 Task: Create a sub task Design and Implement Solution for the task  Develop a custom data visualization tool for a company in the project AgileCollab , assign it to team member softage.2@softage.net and update the status of the sub task to  At Risk , set the priority of the sub task to Medium
Action: Mouse moved to (385, 444)
Screenshot: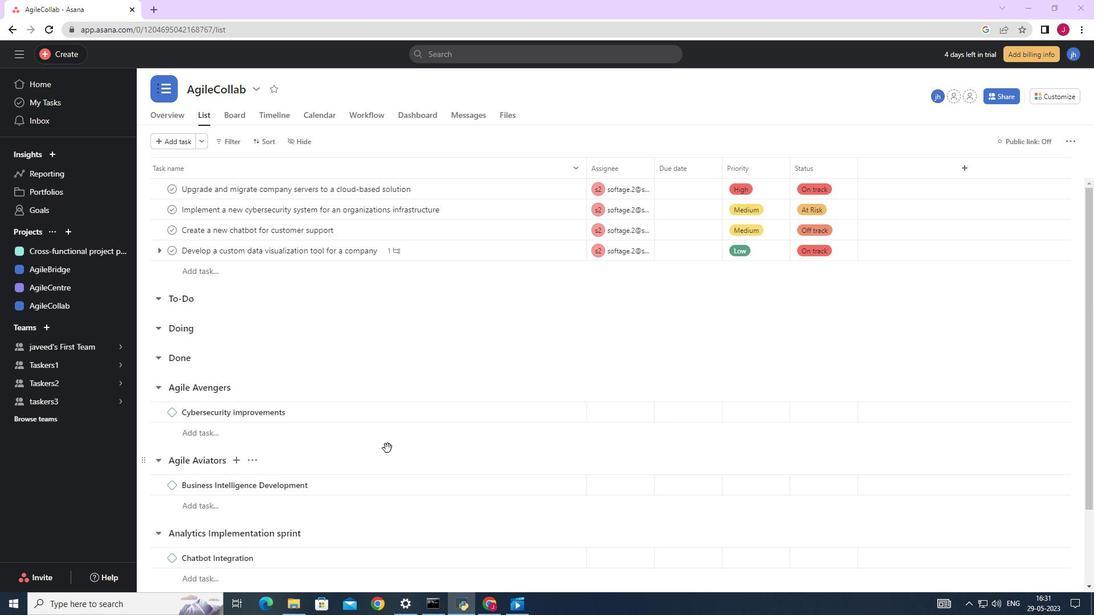 
Action: Mouse scrolled (385, 443) with delta (0, 0)
Screenshot: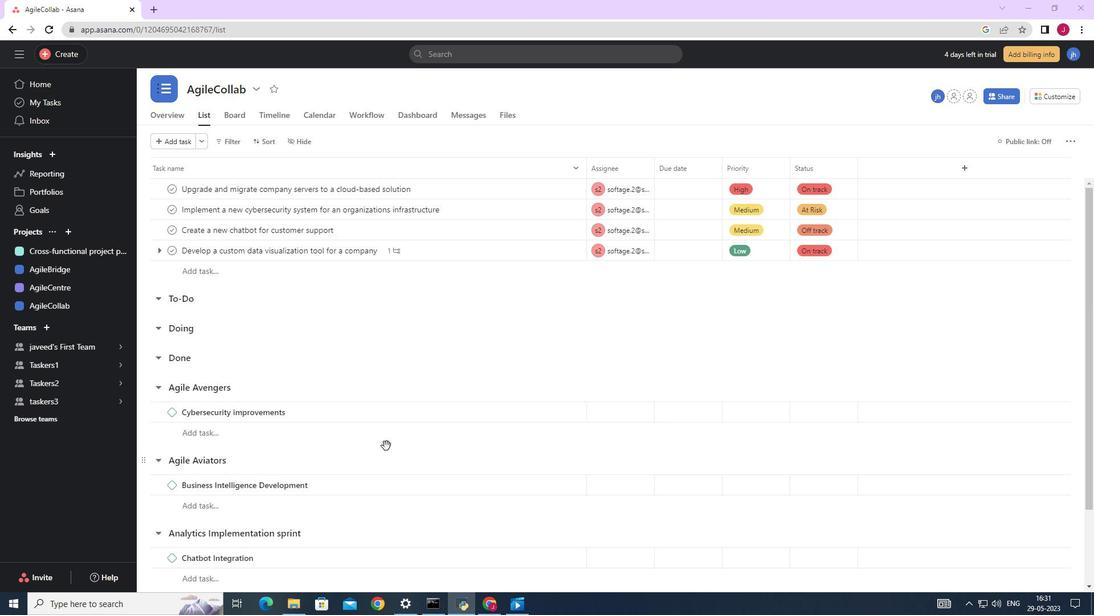 
Action: Mouse scrolled (385, 443) with delta (0, 0)
Screenshot: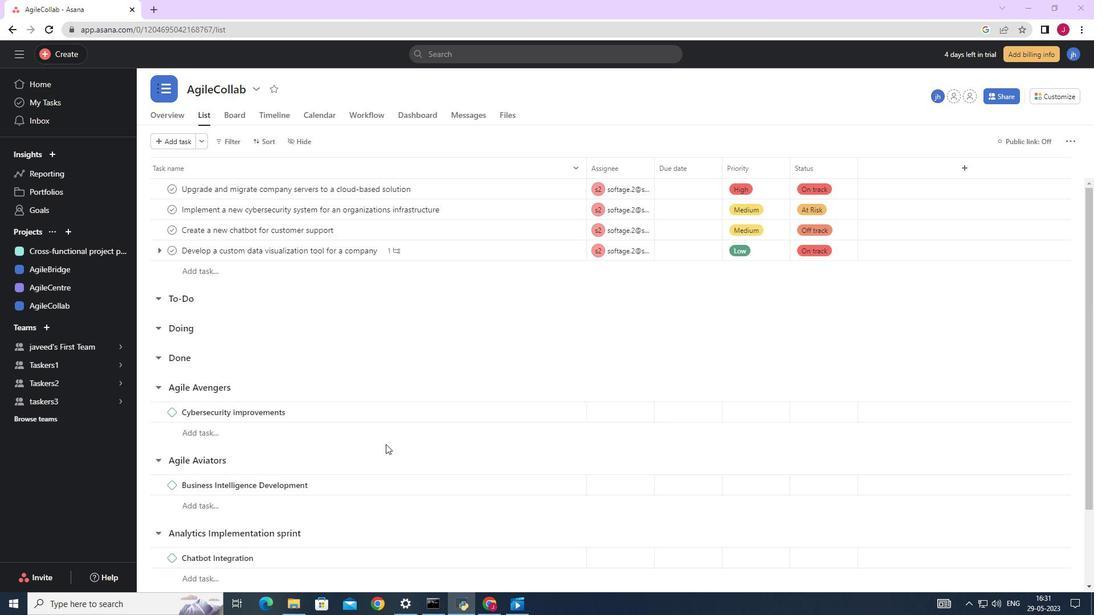 
Action: Mouse scrolled (385, 443) with delta (0, 0)
Screenshot: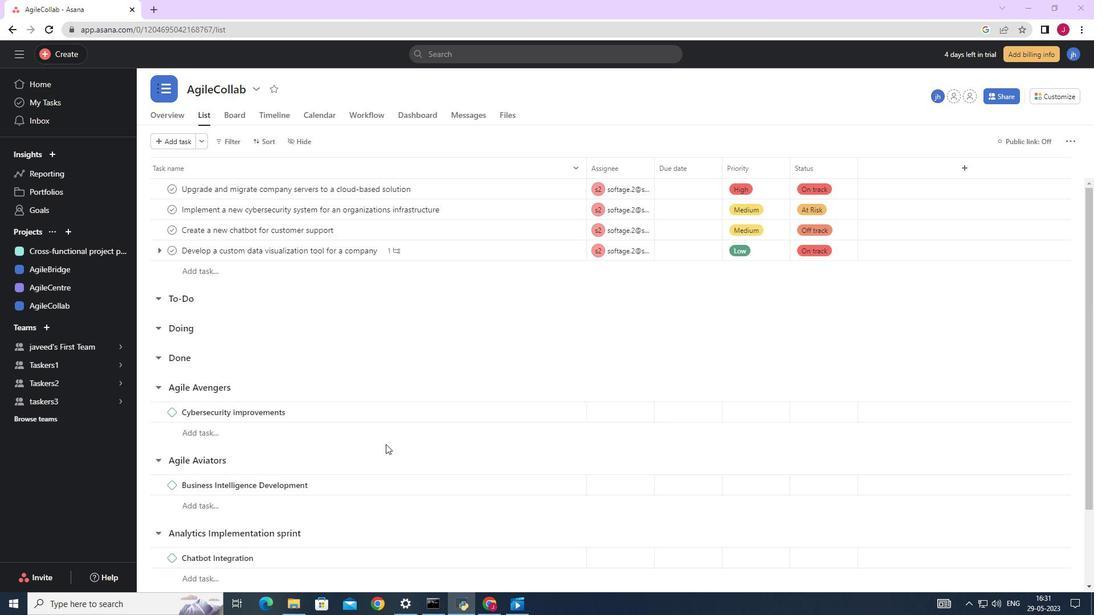 
Action: Mouse moved to (385, 441)
Screenshot: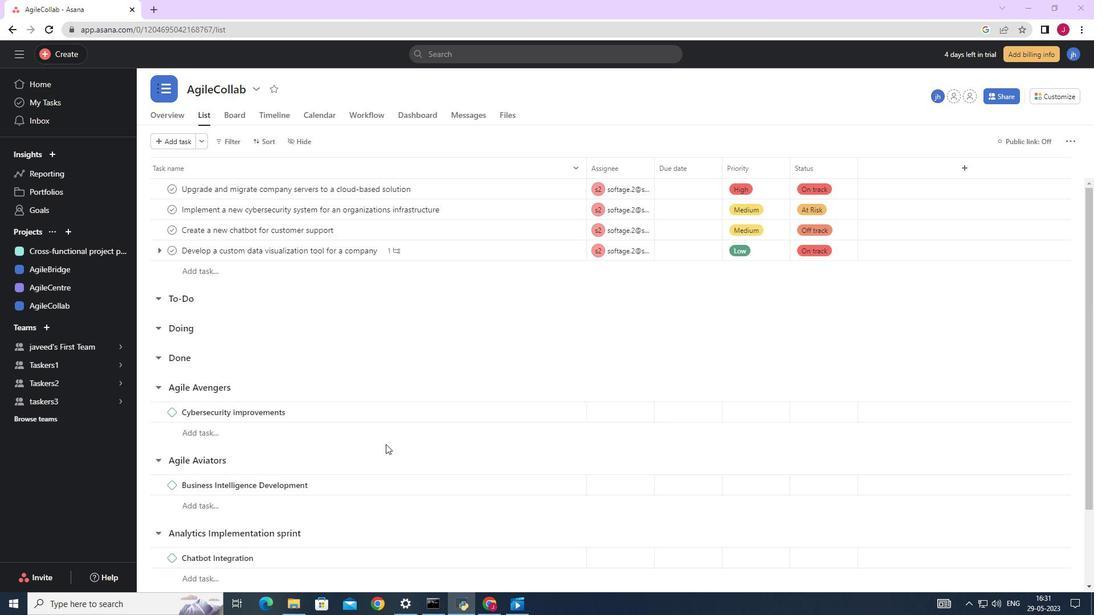 
Action: Mouse scrolled (385, 442) with delta (0, 0)
Screenshot: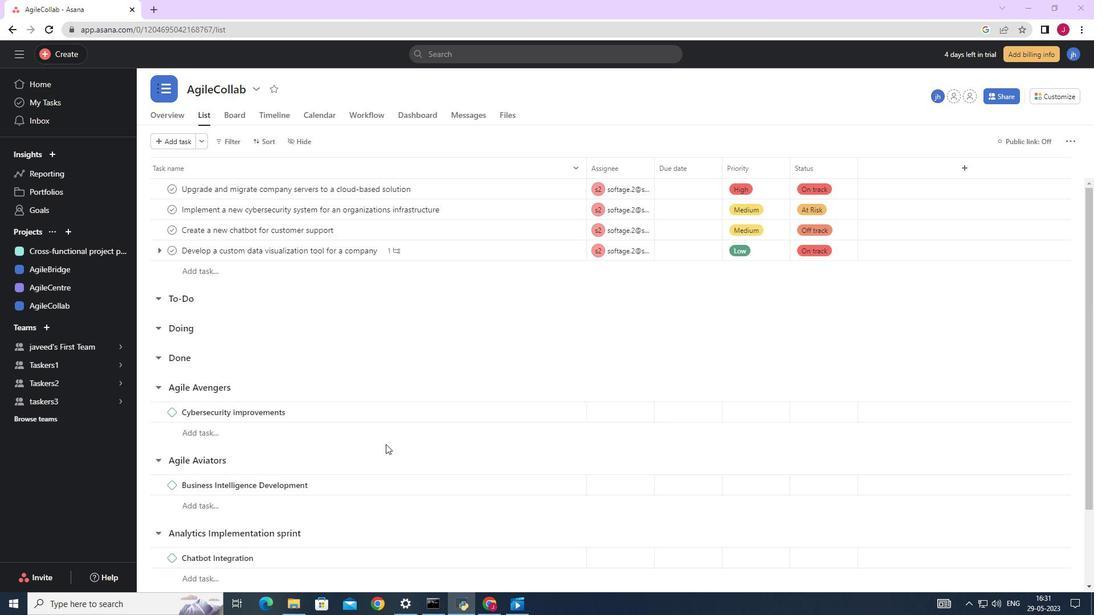 
Action: Mouse moved to (372, 370)
Screenshot: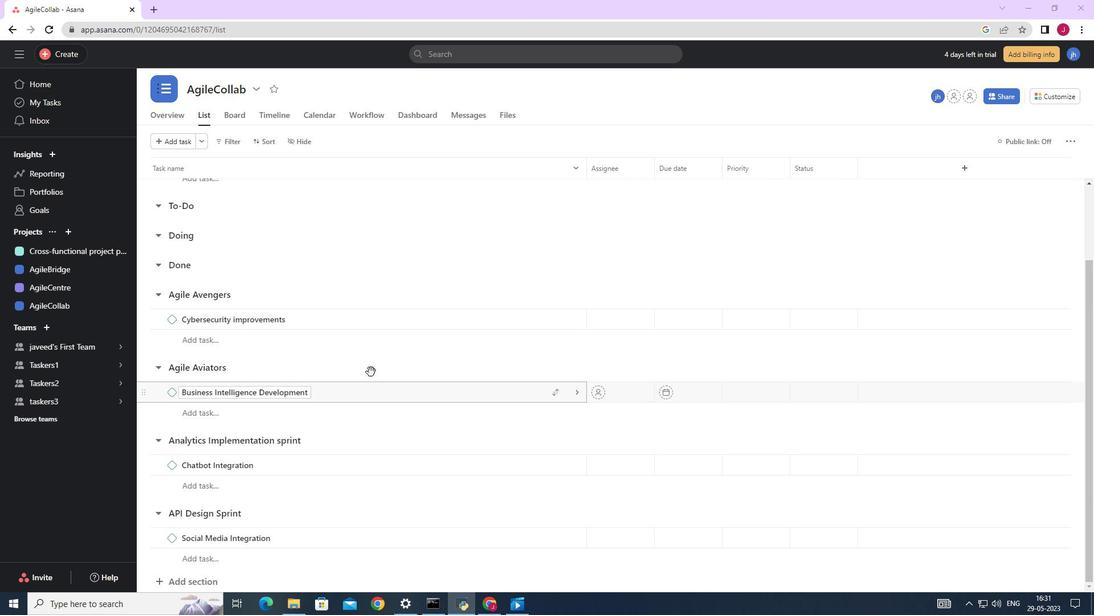 
Action: Mouse scrolled (372, 371) with delta (0, 0)
Screenshot: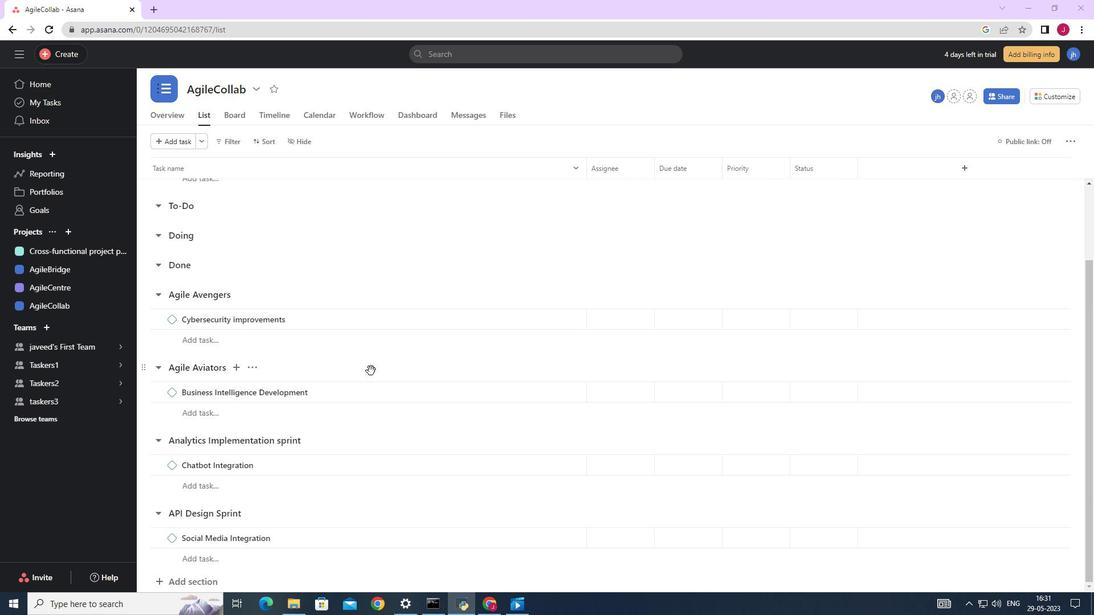 
Action: Mouse scrolled (372, 371) with delta (0, 0)
Screenshot: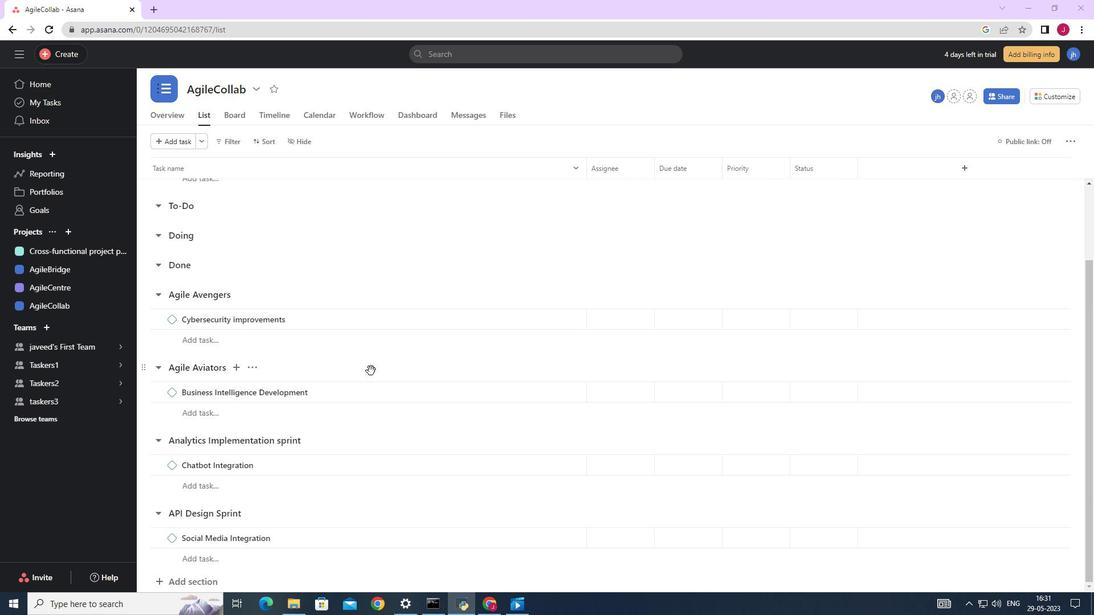 
Action: Mouse scrolled (372, 371) with delta (0, 0)
Screenshot: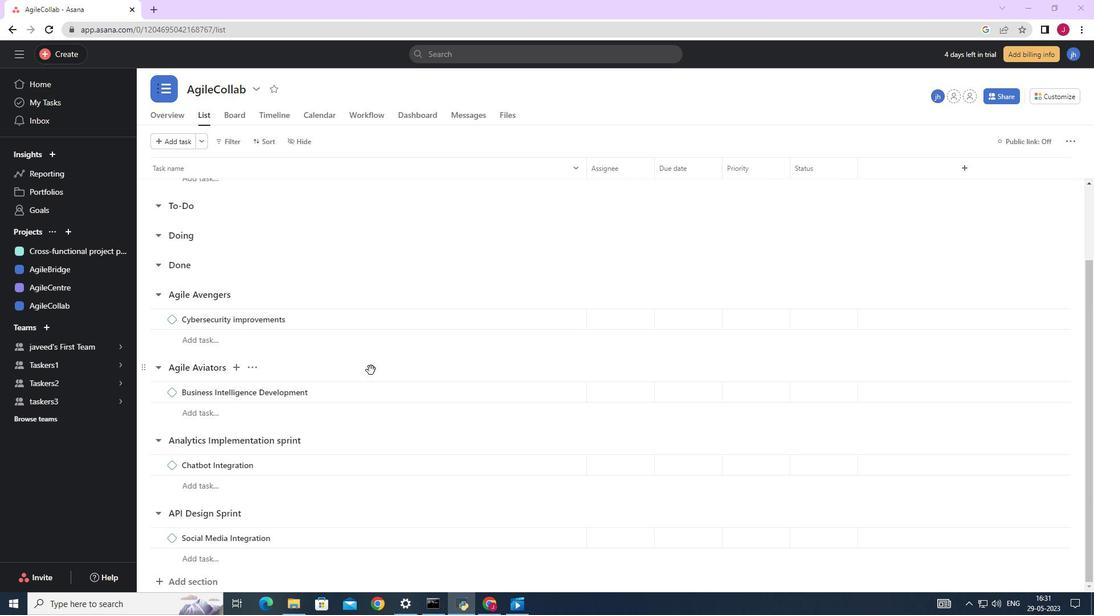 
Action: Mouse scrolled (372, 371) with delta (0, 0)
Screenshot: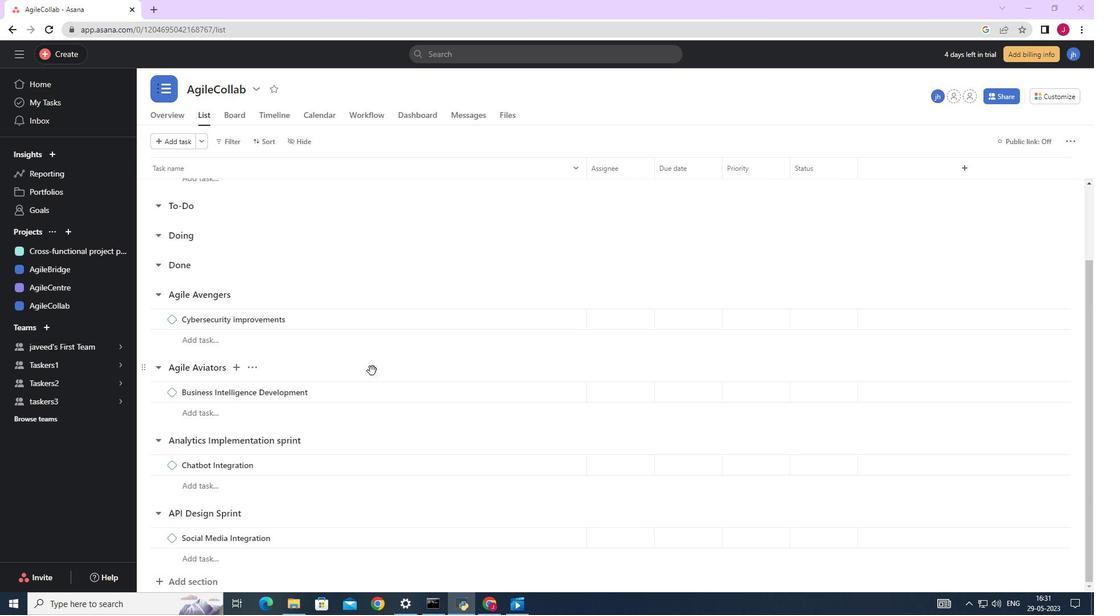 
Action: Mouse moved to (542, 250)
Screenshot: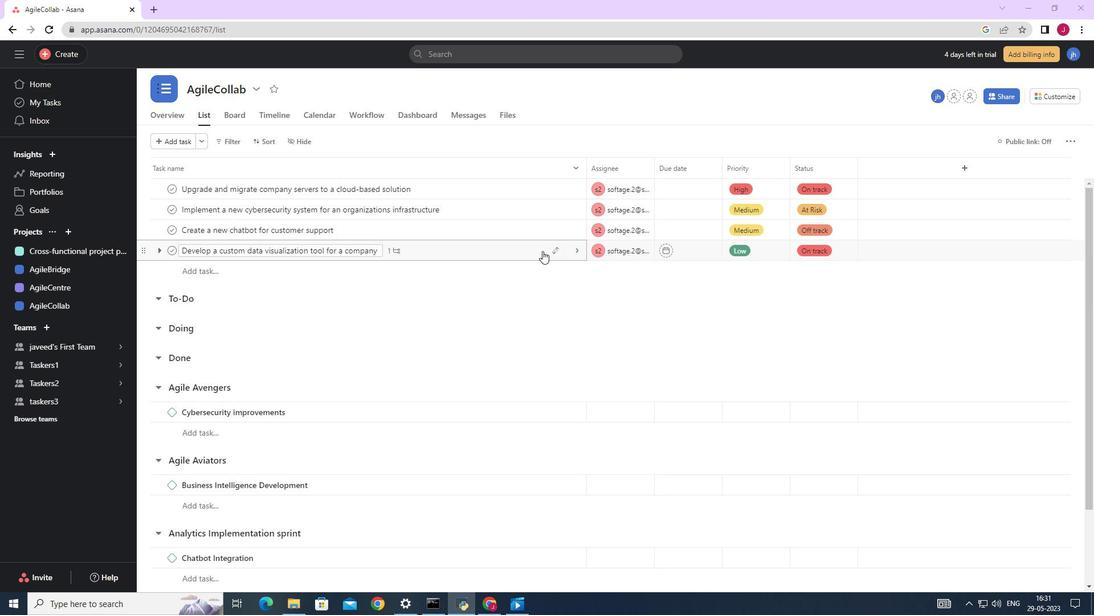 
Action: Mouse pressed left at (542, 250)
Screenshot: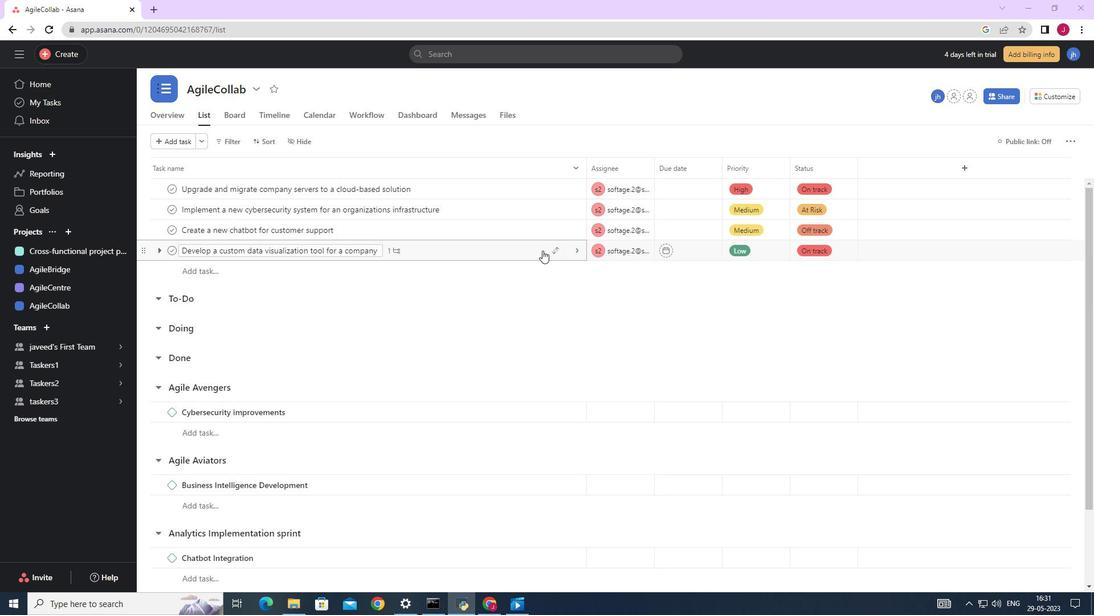 
Action: Mouse moved to (804, 397)
Screenshot: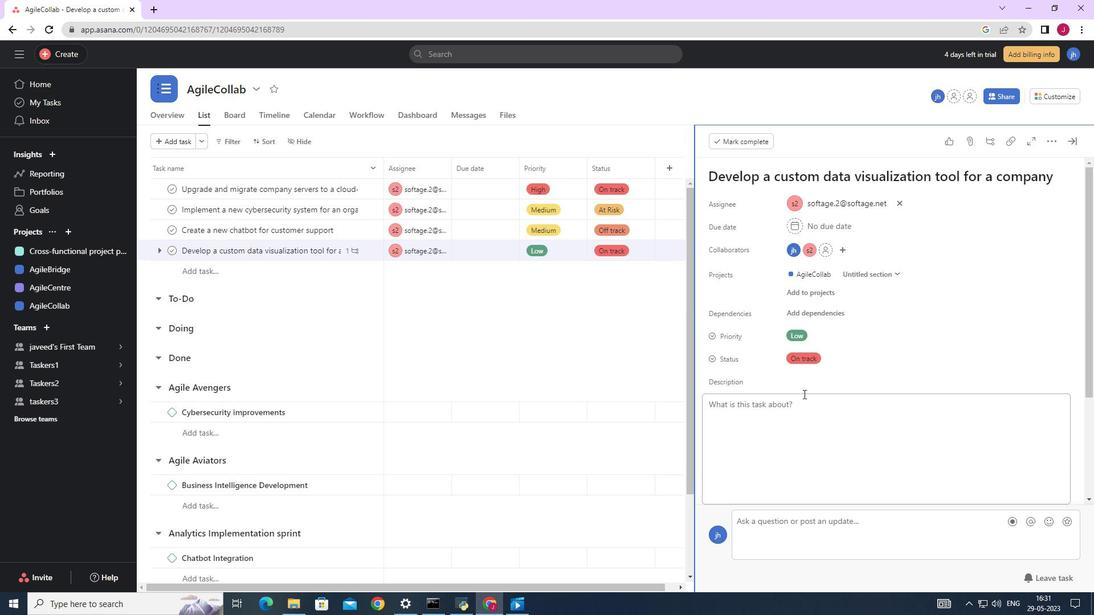 
Action: Mouse scrolled (804, 396) with delta (0, 0)
Screenshot: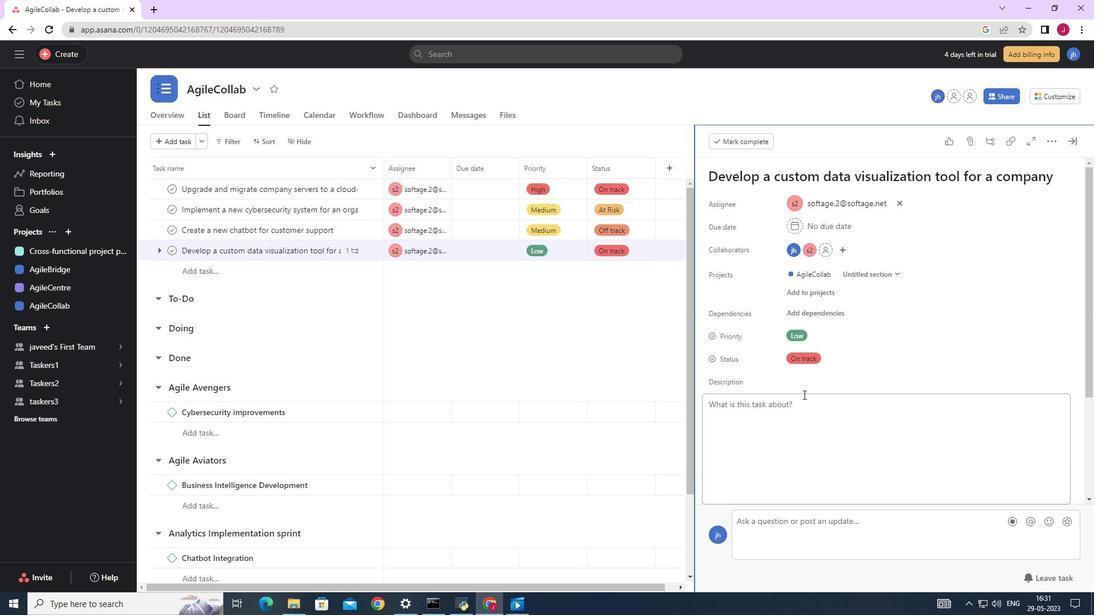 
Action: Mouse moved to (804, 398)
Screenshot: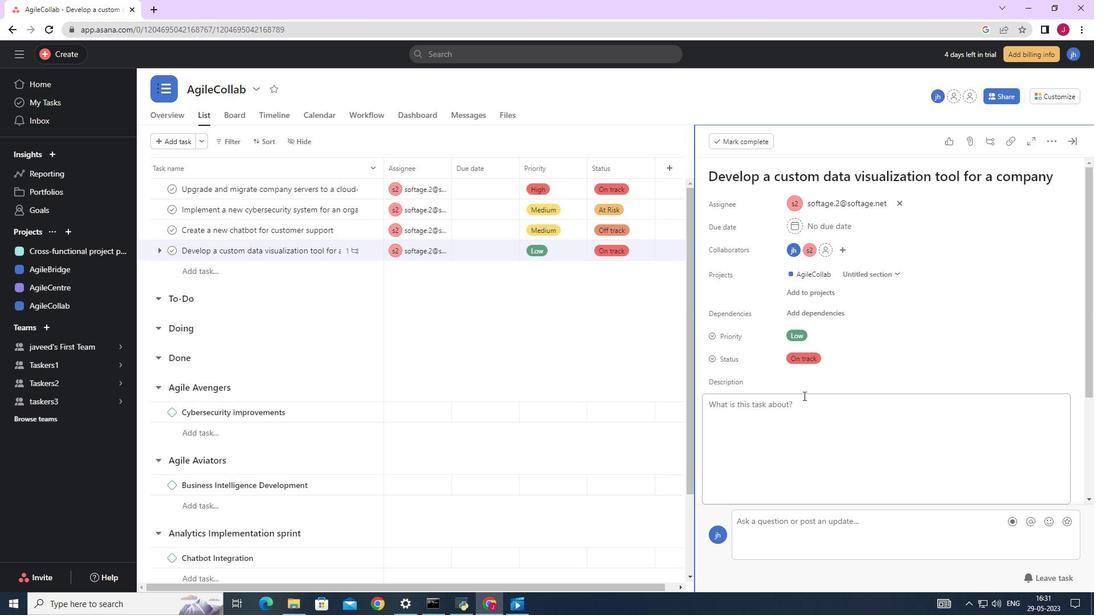 
Action: Mouse scrolled (804, 398) with delta (0, 0)
Screenshot: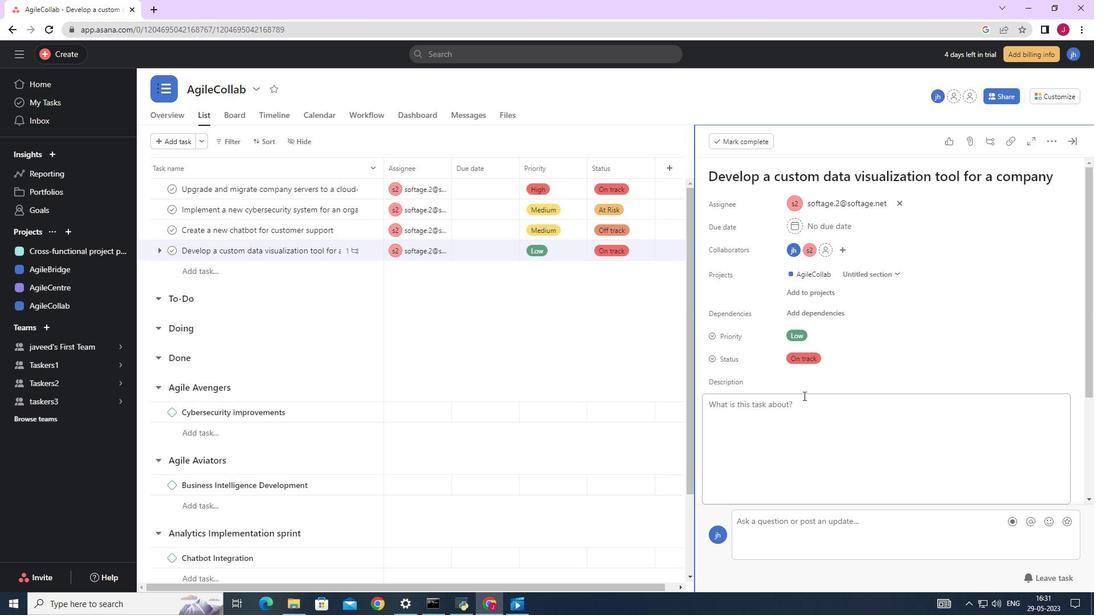 
Action: Mouse moved to (766, 467)
Screenshot: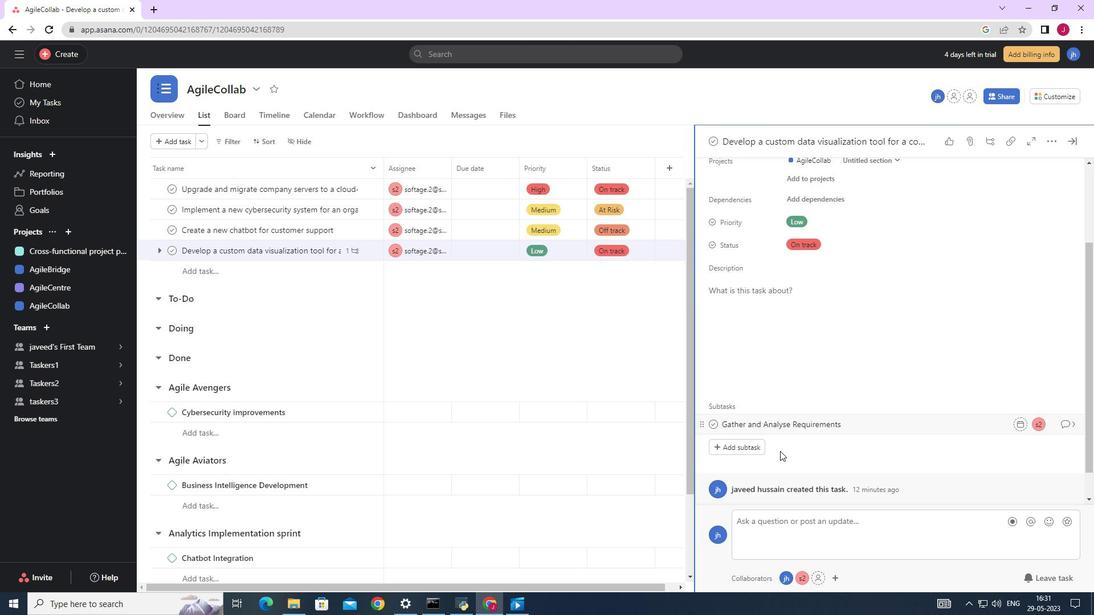 
Action: Mouse scrolled (766, 467) with delta (0, 0)
Screenshot: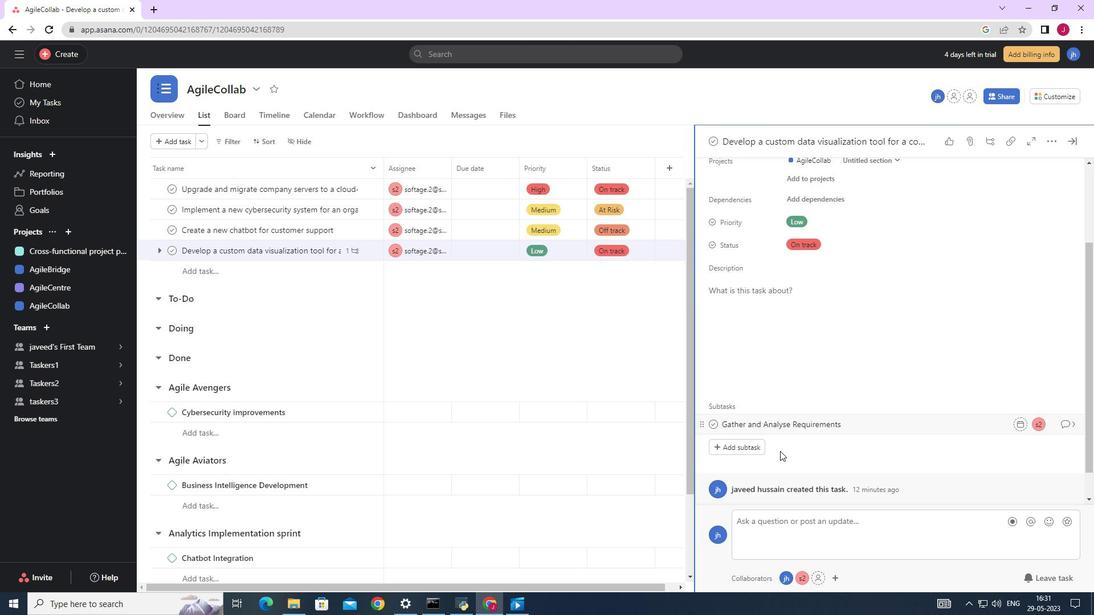 
Action: Mouse scrolled (766, 467) with delta (0, 0)
Screenshot: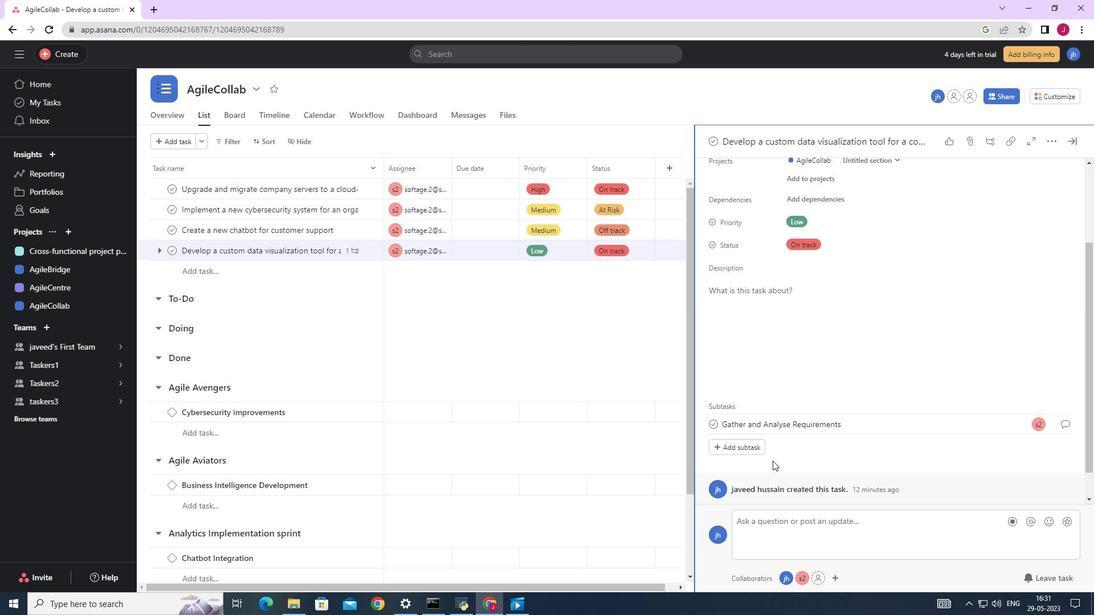 
Action: Mouse moved to (748, 413)
Screenshot: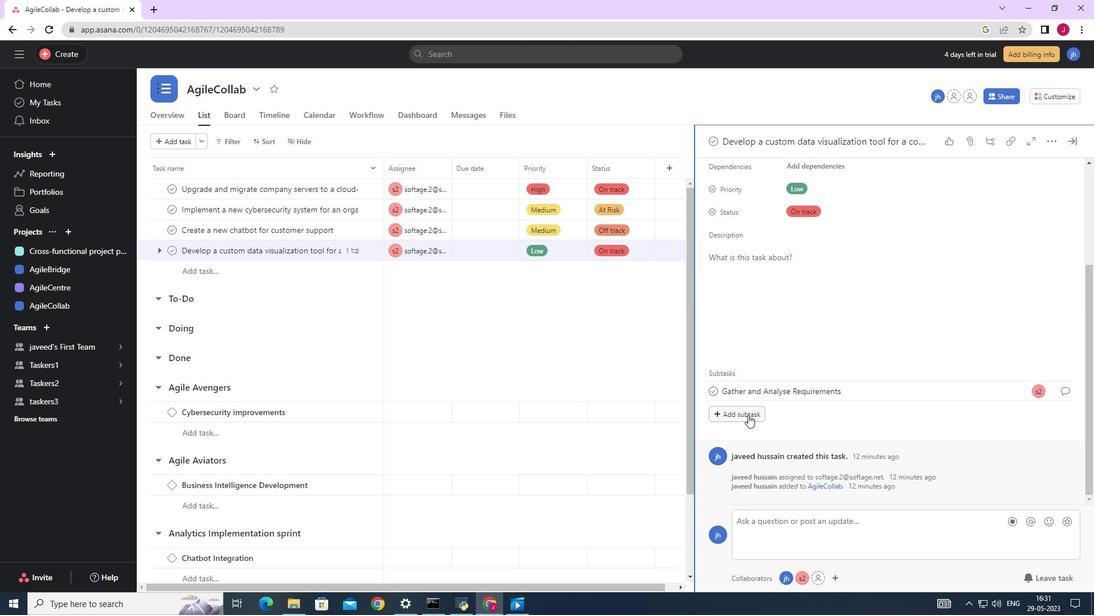 
Action: Mouse pressed left at (748, 413)
Screenshot: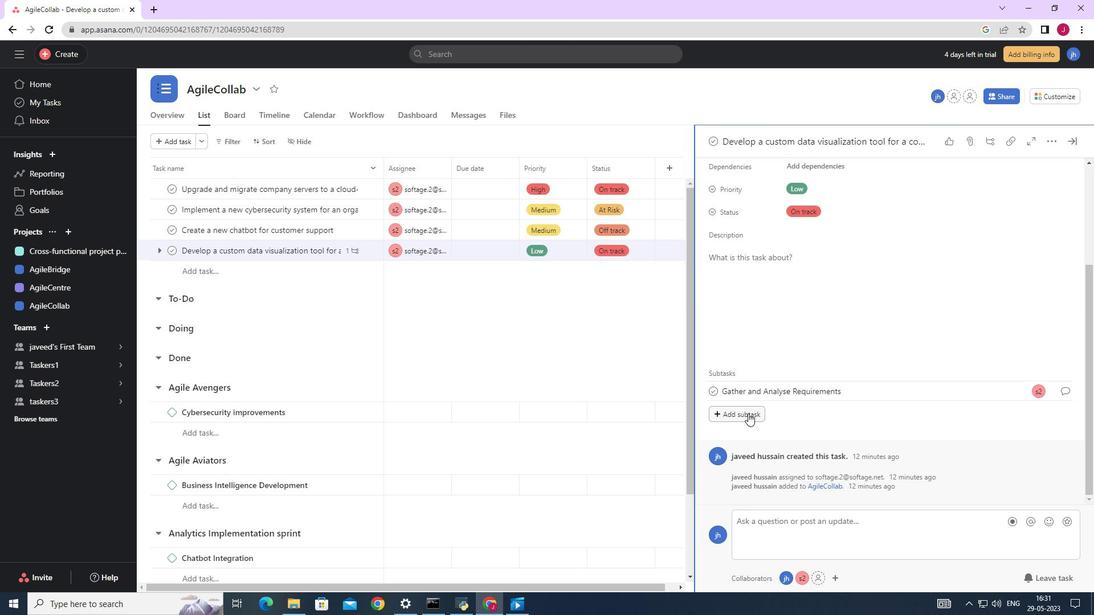 
Action: Mouse moved to (776, 394)
Screenshot: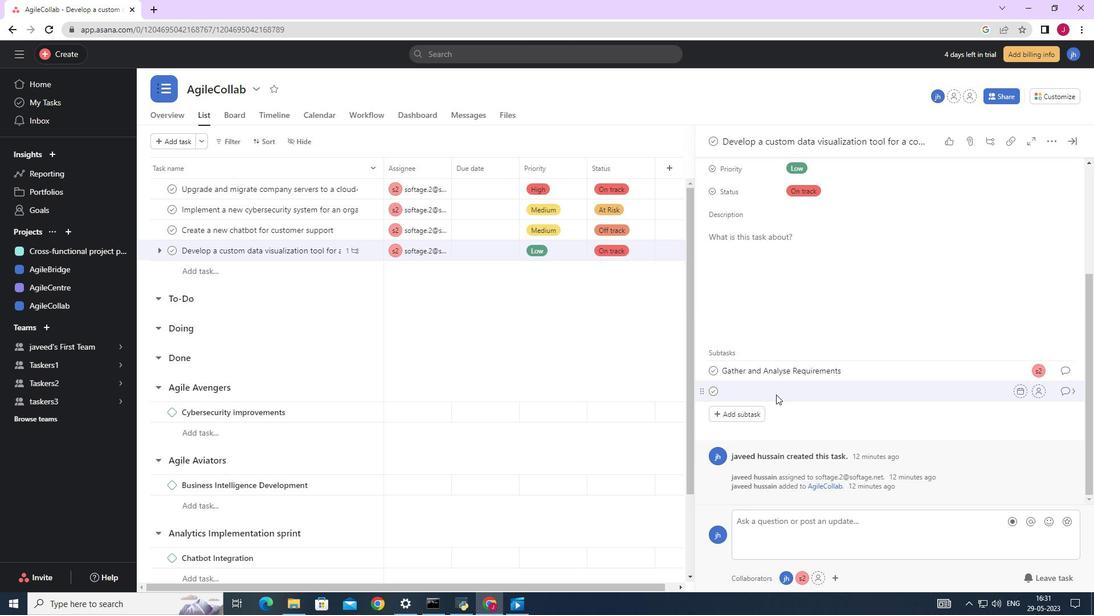 
Action: Key pressed <Key.caps_lock>D<Key.caps_lock>esign<Key.space>and<Key.space>implementation<Key.space>solutions<Key.space>for<Key.space>the<Key.space>task<Key.space><Key.backspace><Key.backspace><Key.backspace><Key.backspace><Key.backspace><Key.backspace><Key.backspace><Key.backspace><Key.backspace><Key.backspace><Key.backspace><Key.backspace><Key.backspace>
Screenshot: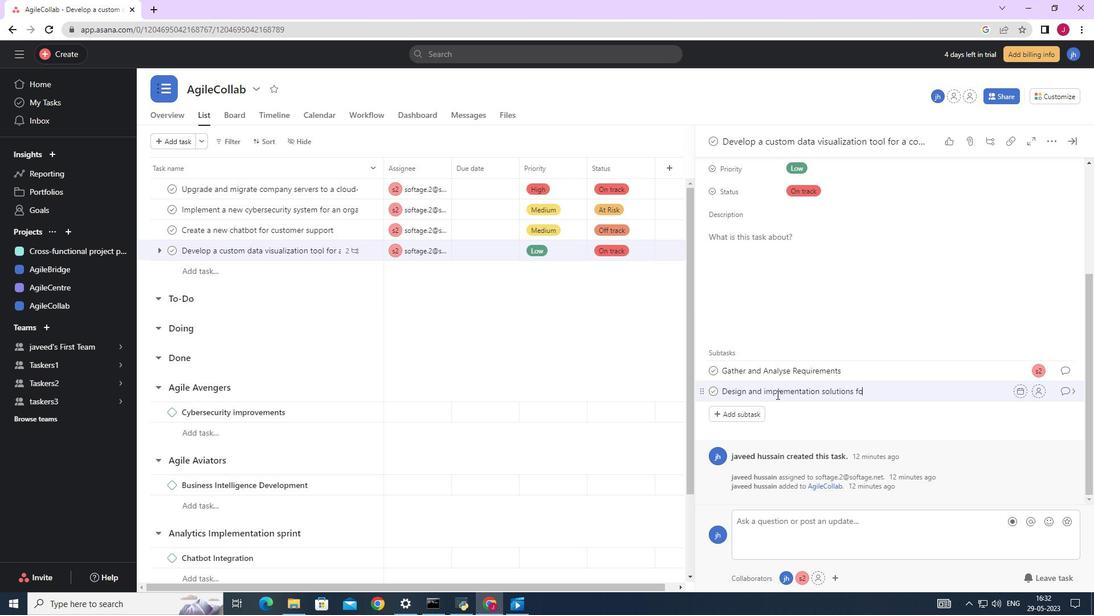 
Action: Mouse moved to (1034, 391)
Screenshot: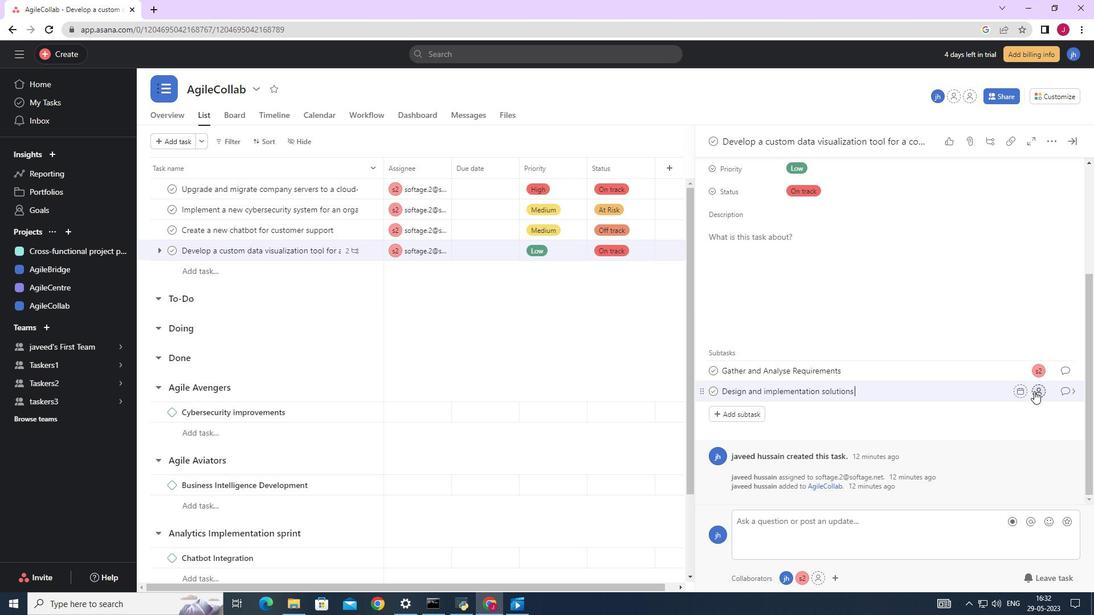 
Action: Mouse pressed left at (1034, 391)
Screenshot: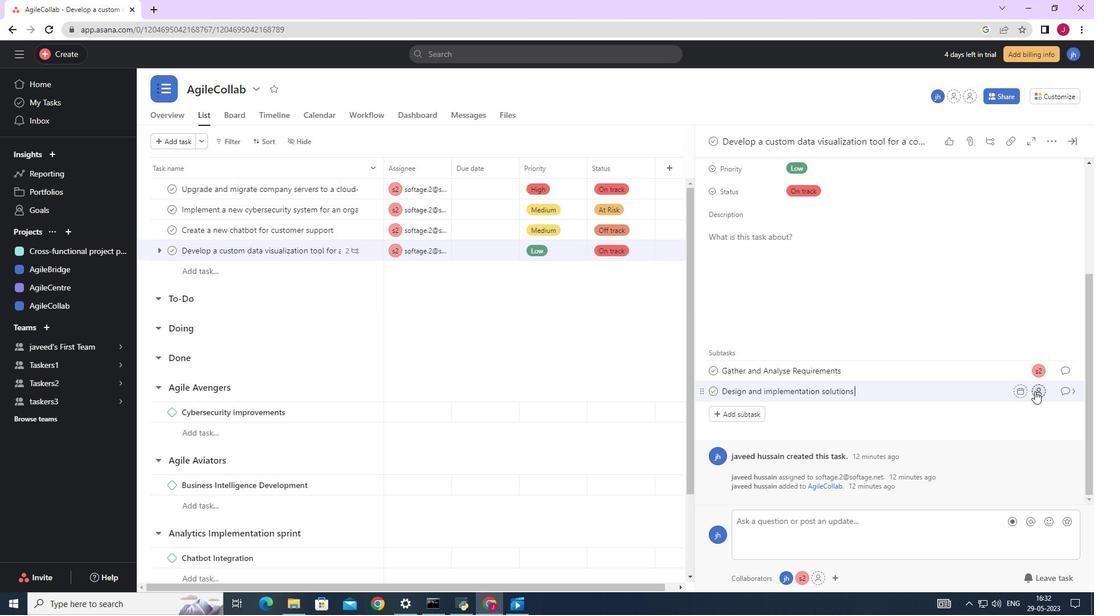 
Action: Mouse moved to (912, 524)
Screenshot: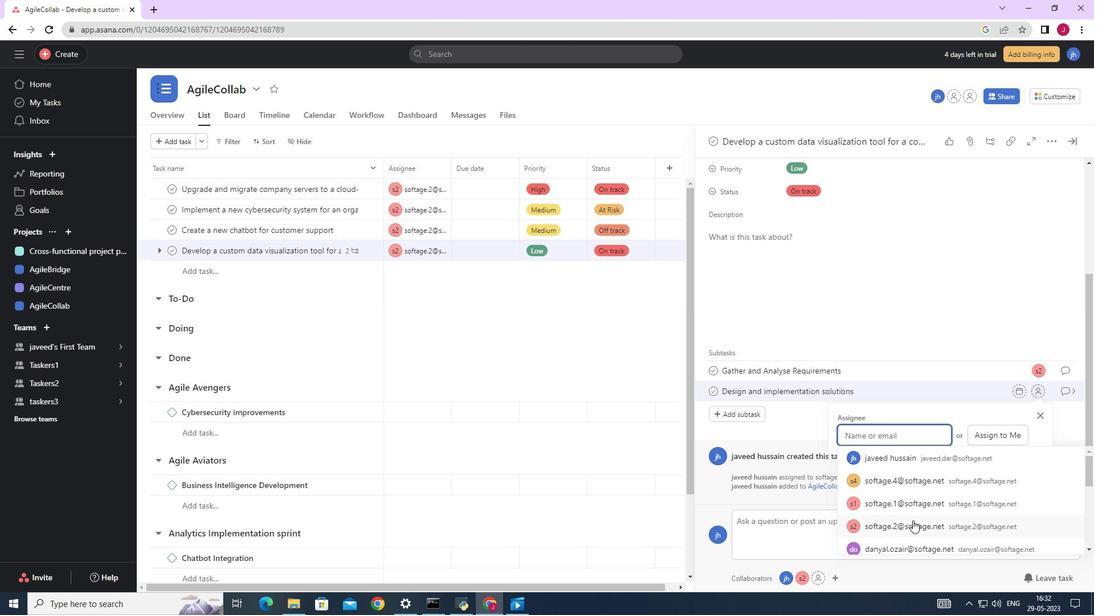 
Action: Mouse pressed left at (912, 524)
Screenshot: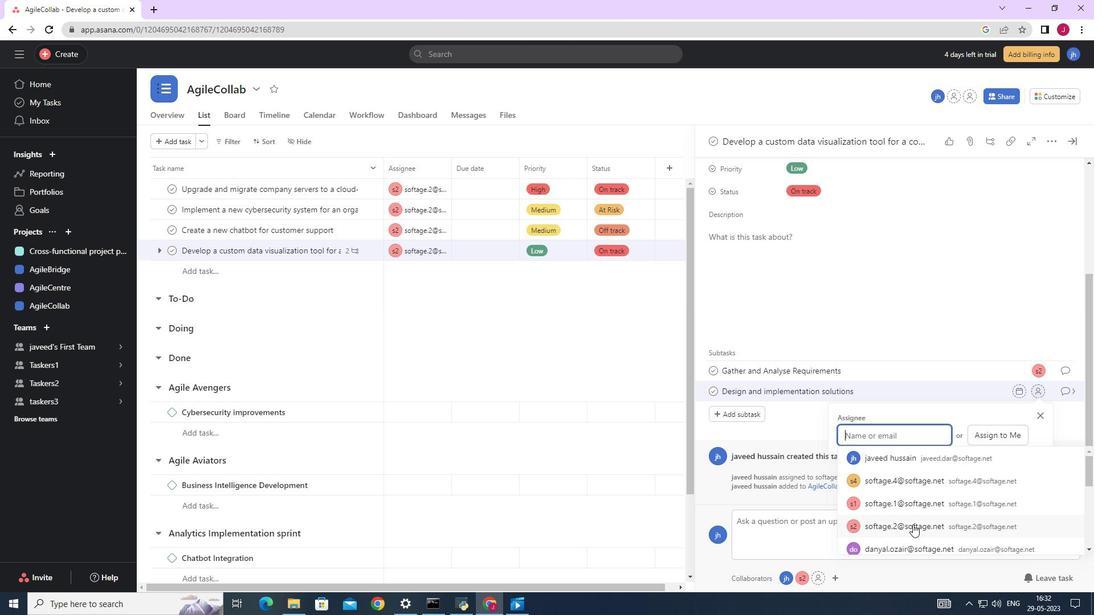 
Action: Mouse moved to (1065, 392)
Screenshot: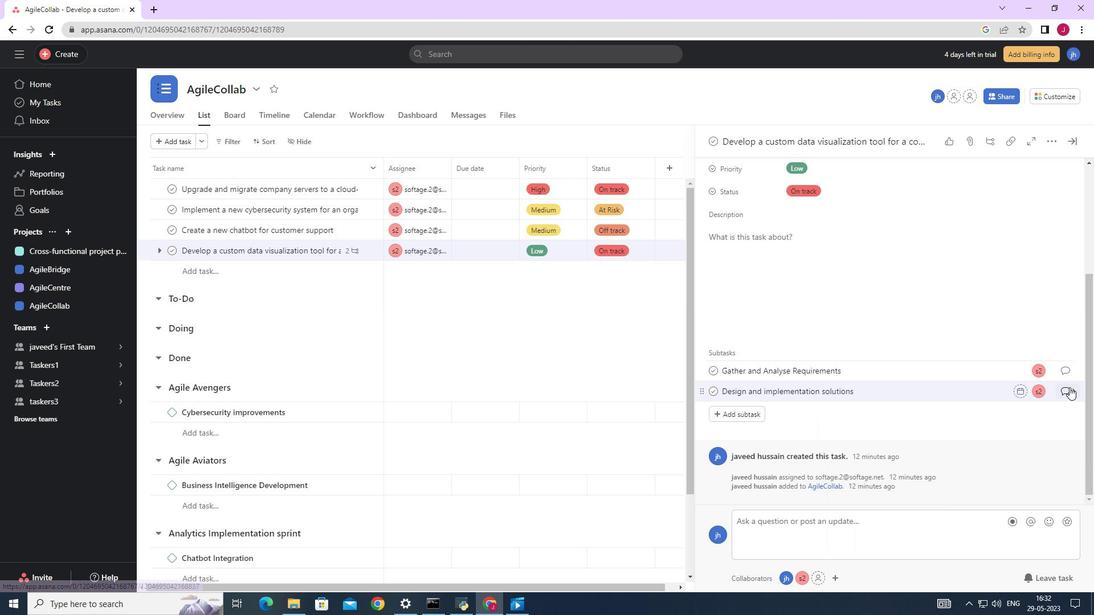 
Action: Mouse pressed left at (1065, 392)
Screenshot: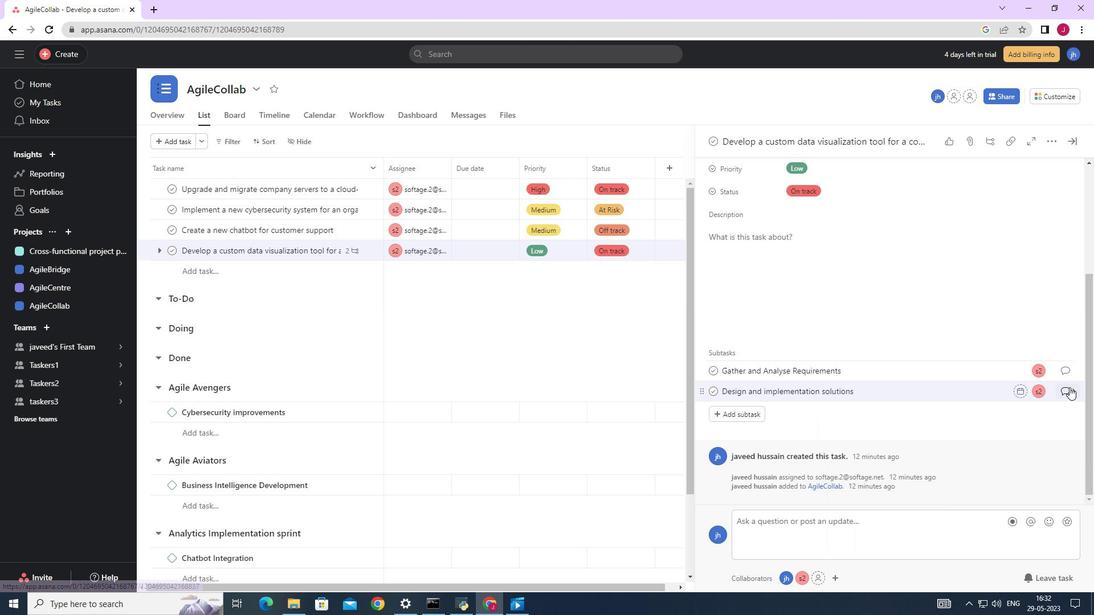 
Action: Mouse moved to (747, 329)
Screenshot: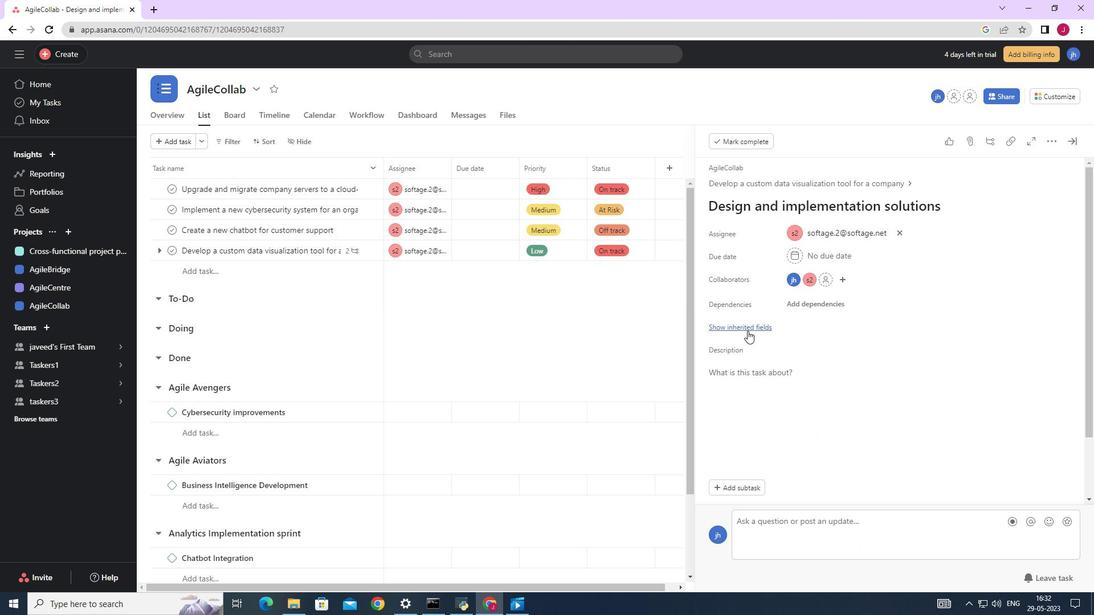 
Action: Mouse pressed left at (747, 329)
Screenshot: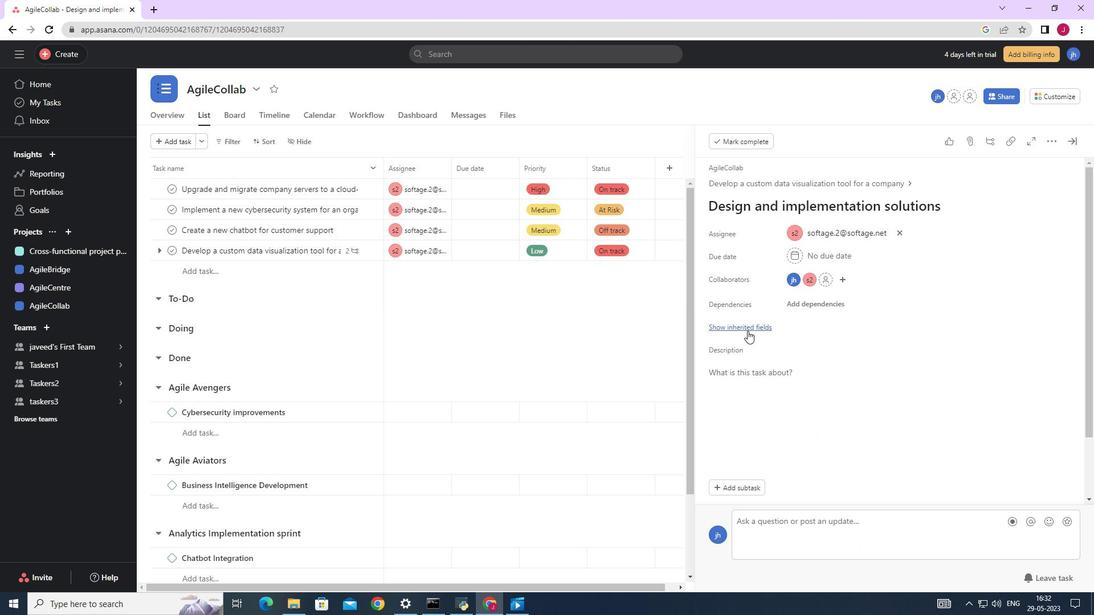
Action: Mouse moved to (785, 347)
Screenshot: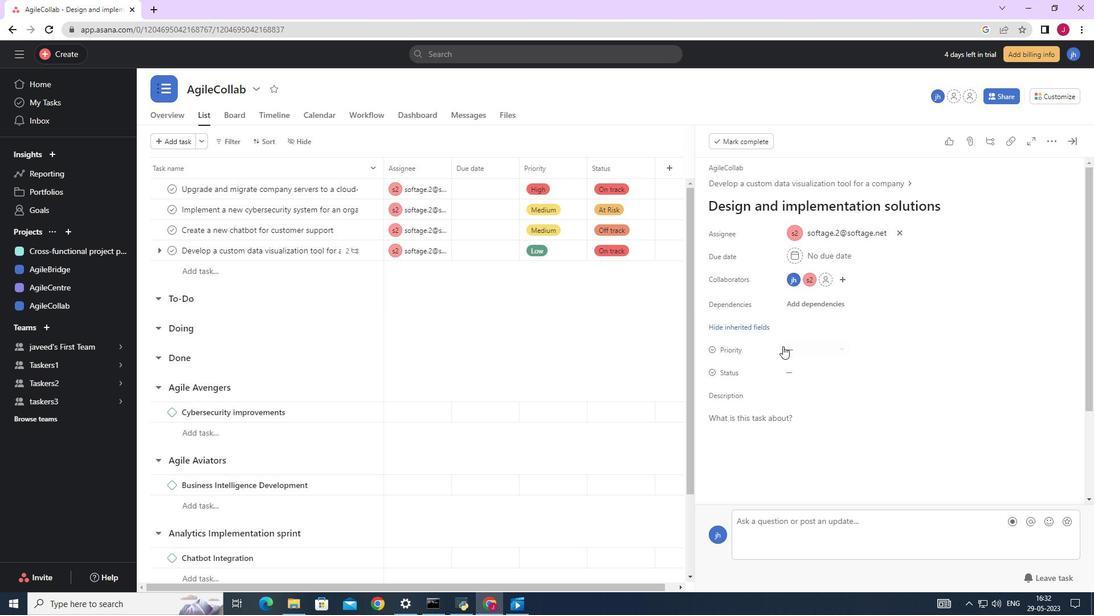 
Action: Mouse pressed left at (785, 347)
Screenshot: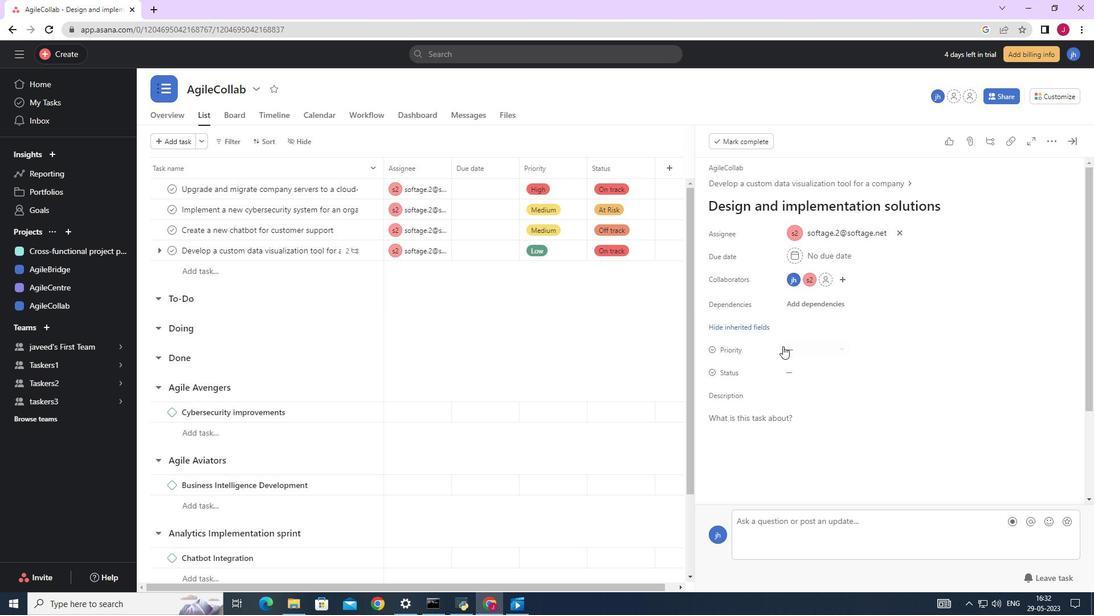 
Action: Mouse moved to (814, 408)
Screenshot: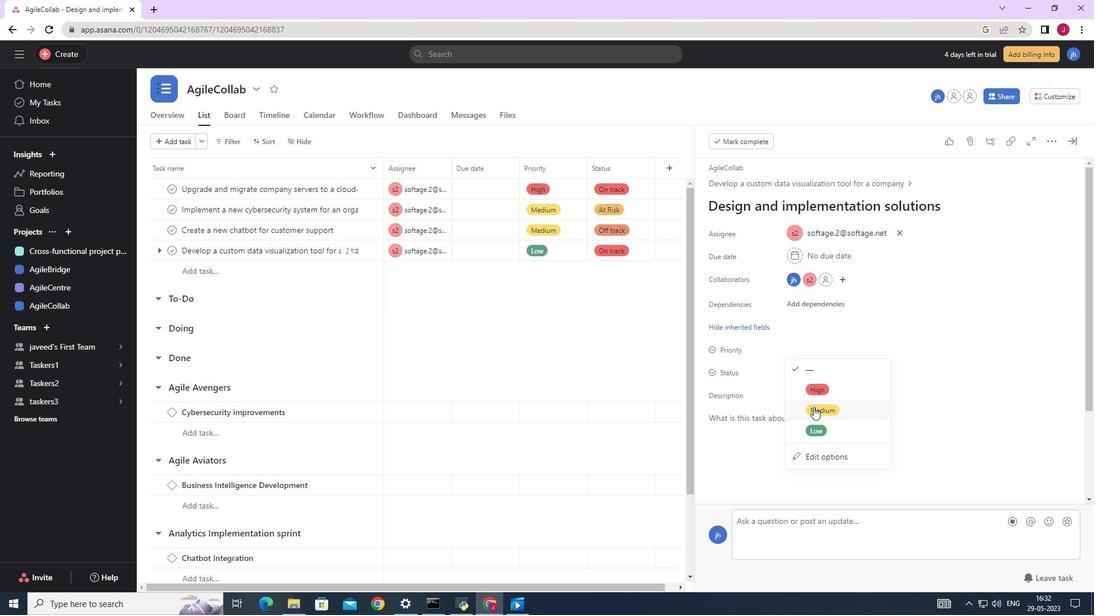 
Action: Mouse pressed left at (814, 408)
Screenshot: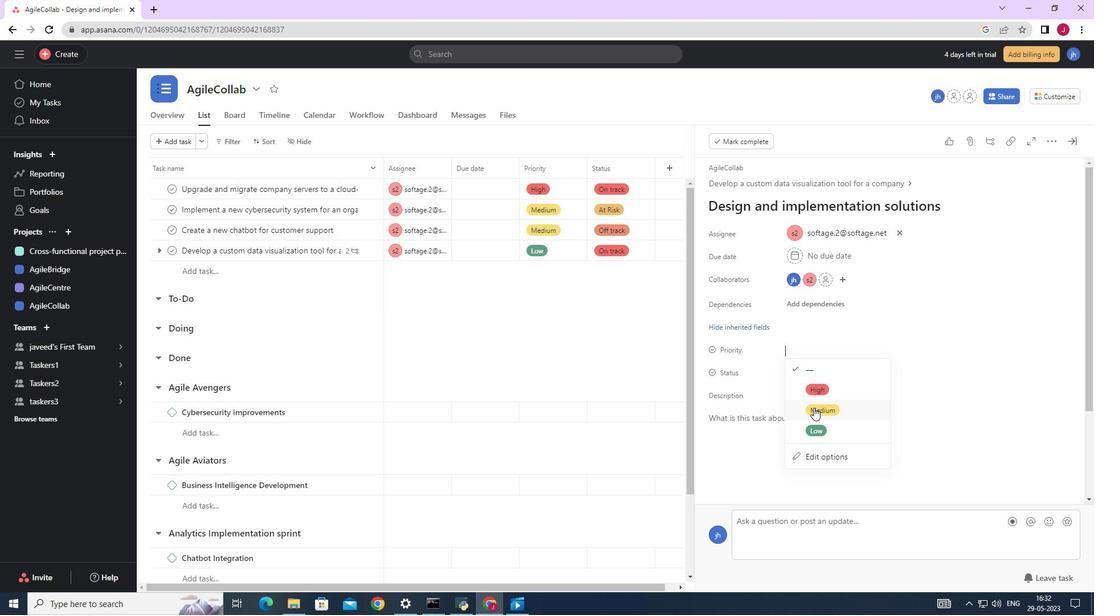 
Action: Mouse moved to (797, 369)
Screenshot: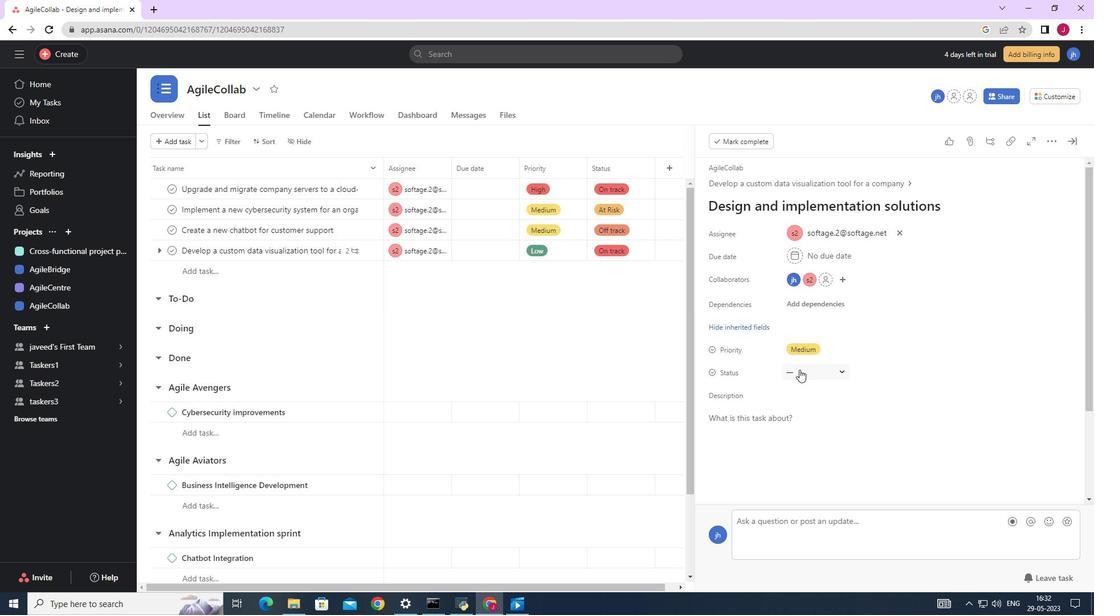 
Action: Mouse pressed left at (797, 369)
Screenshot: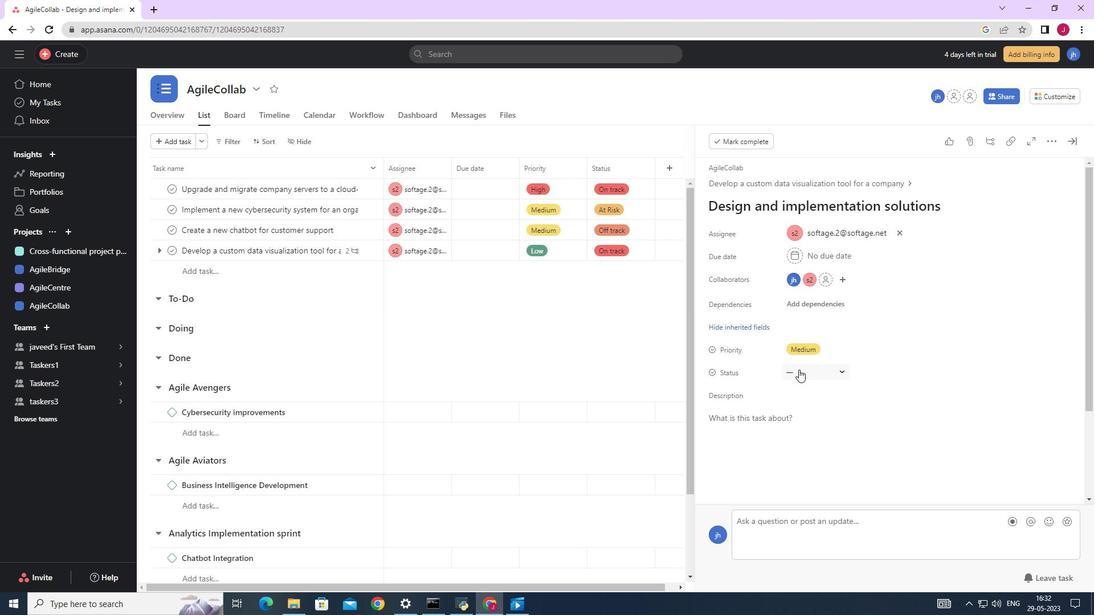 
Action: Mouse moved to (819, 454)
Screenshot: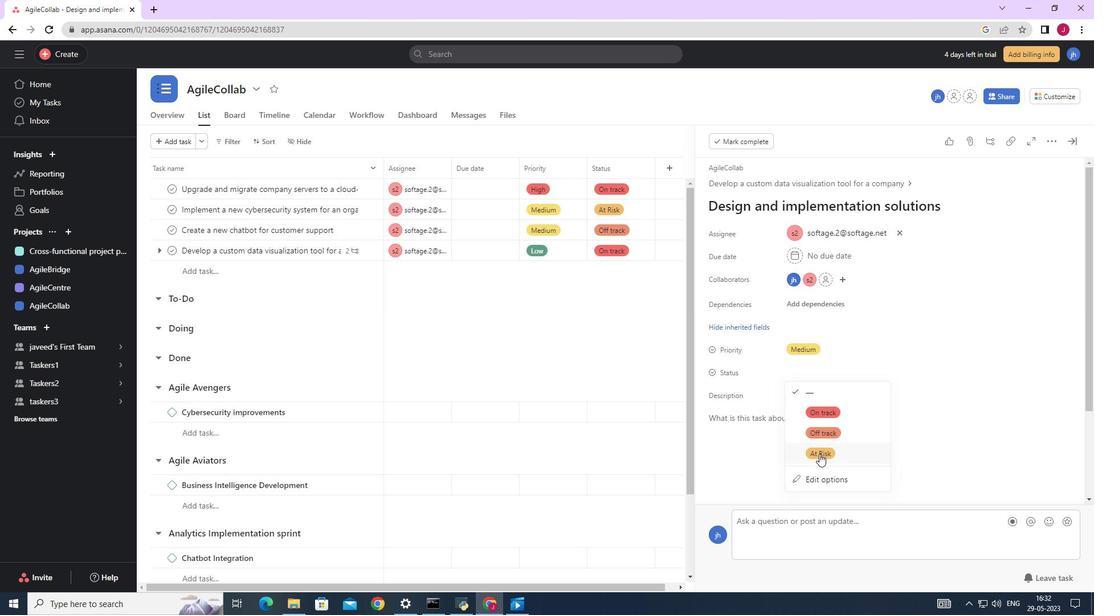 
Action: Mouse pressed left at (819, 454)
Screenshot: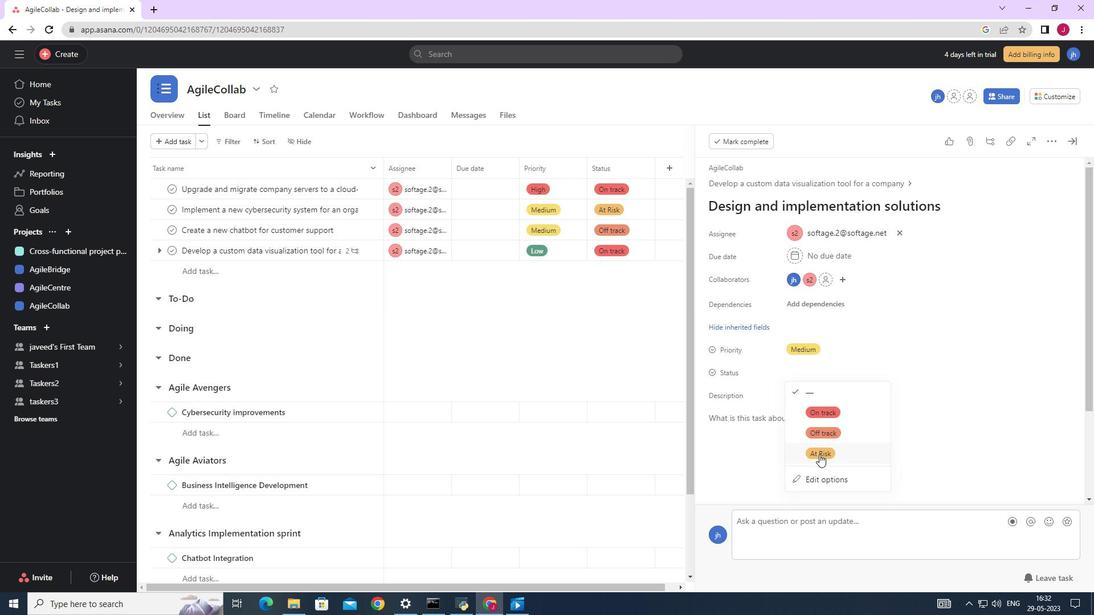 
Action: Mouse moved to (1070, 139)
Screenshot: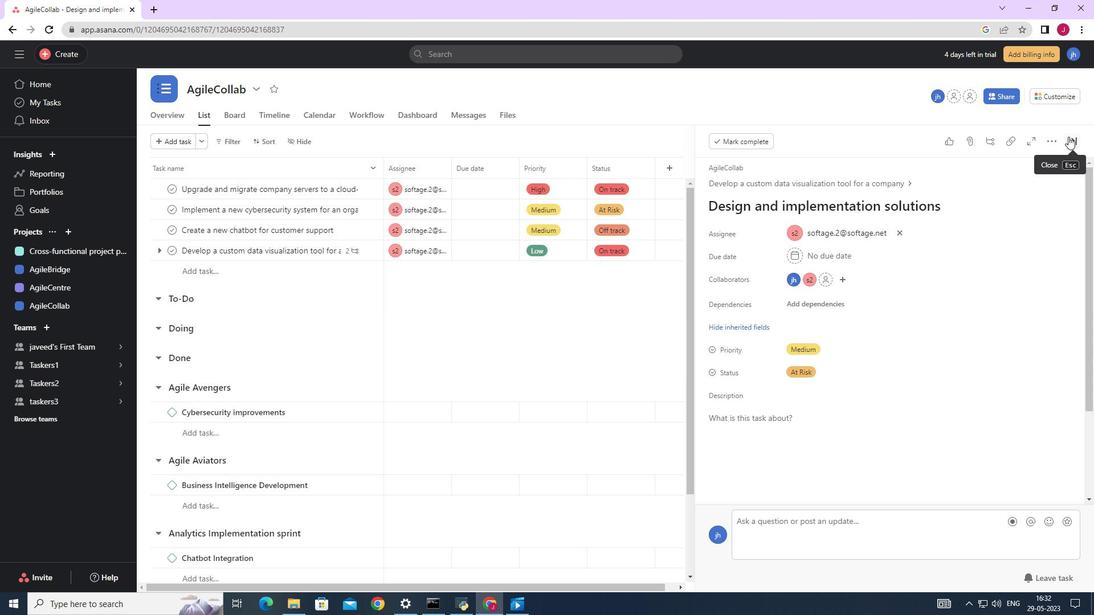 
Action: Mouse pressed left at (1070, 139)
Screenshot: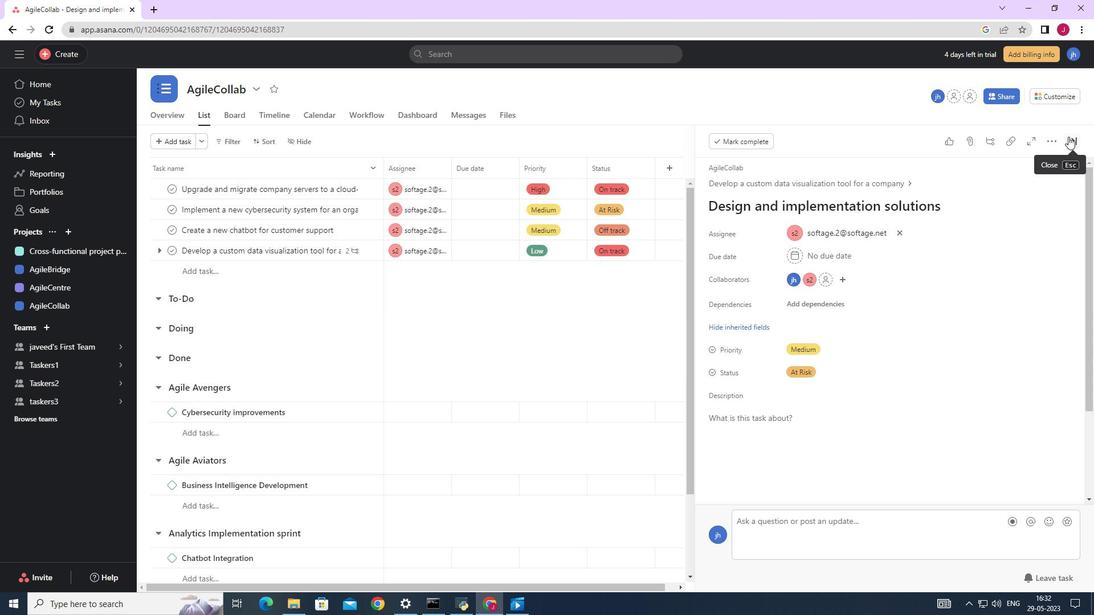 
Action: Mouse moved to (1058, 150)
Screenshot: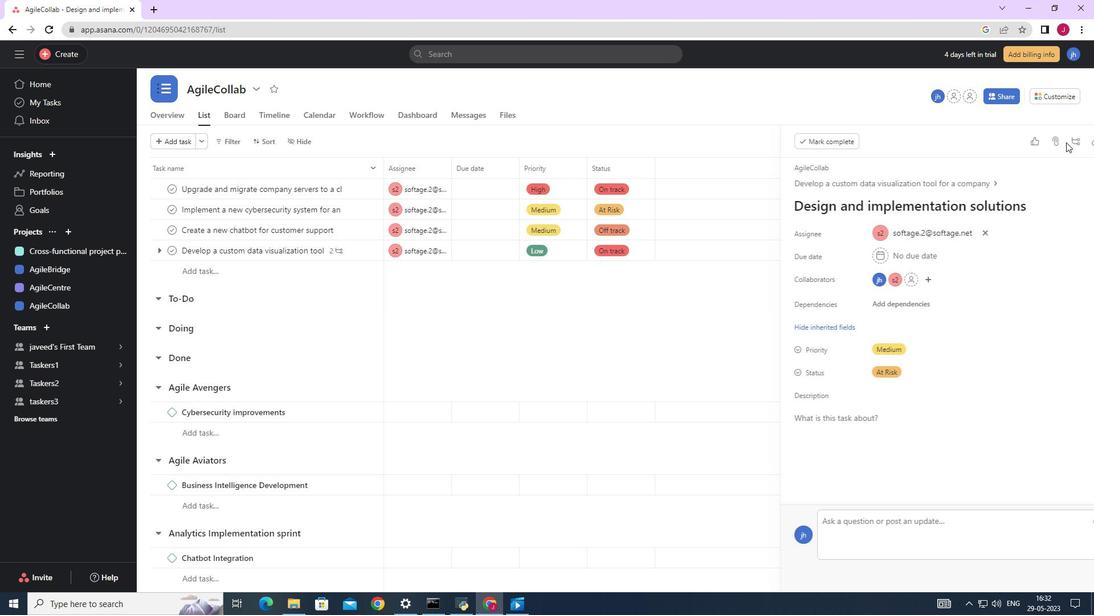 
